 Task: Create in the project AgileMentor and in the Backlog issue 'Integrate a new chat support feature into an existing mobile application to enhance customer support and response time' a child issue 'Integration with inventory tracking systems', and assign it to team member softage.1@softage.net. Create in the project AgileMentor and in the Backlog issue 'Develop a new tool for automated testing of mobile application security vulnerabilities and penetration testing' a child issue 'Big data model interpretability and transparency testing and remediation', and assign it to team member softage.2@softage.net
Action: Mouse scrolled (494, 245) with delta (0, 0)
Screenshot: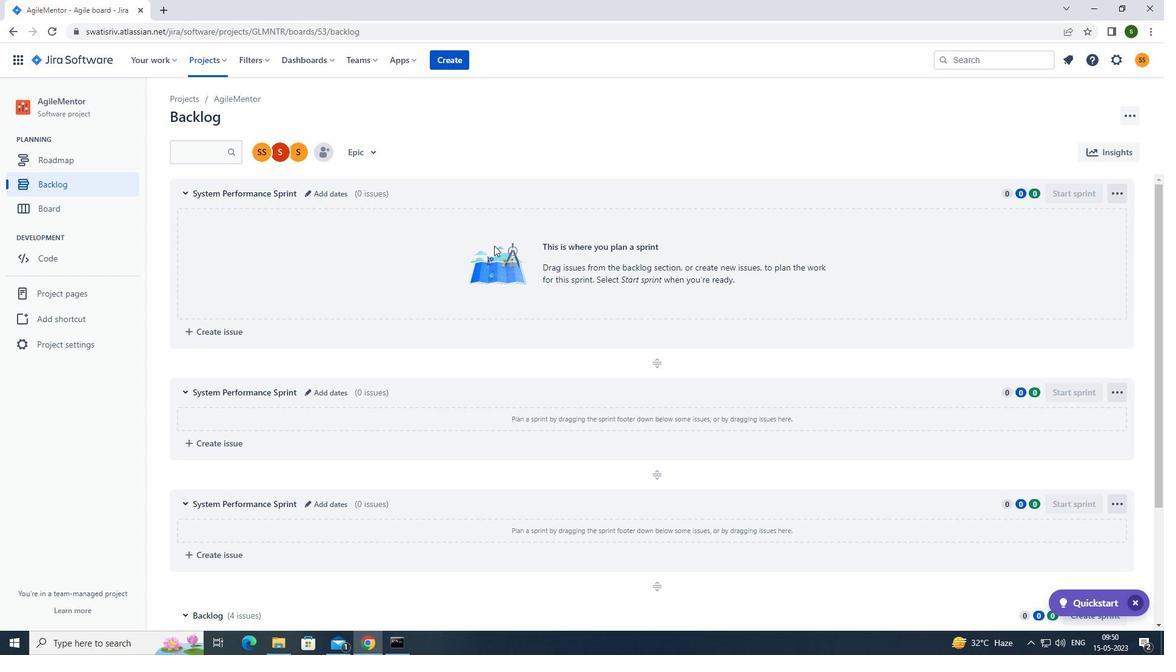 
Action: Mouse scrolled (494, 245) with delta (0, 0)
Screenshot: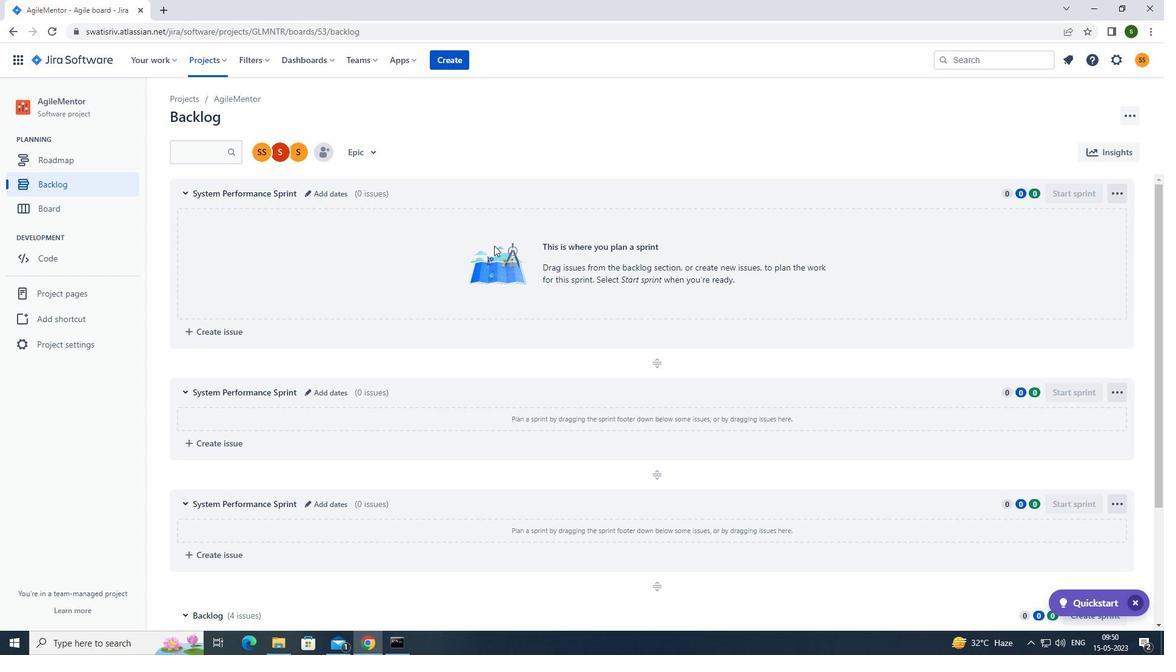
Action: Mouse scrolled (494, 245) with delta (0, 0)
Screenshot: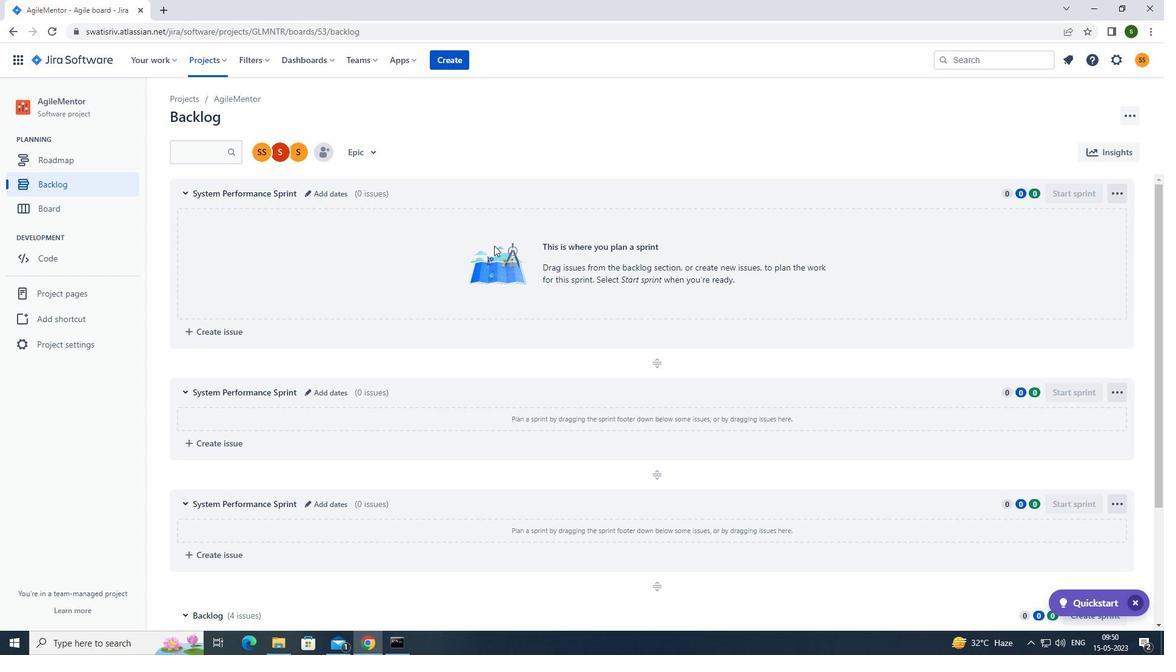 
Action: Mouse scrolled (494, 245) with delta (0, 0)
Screenshot: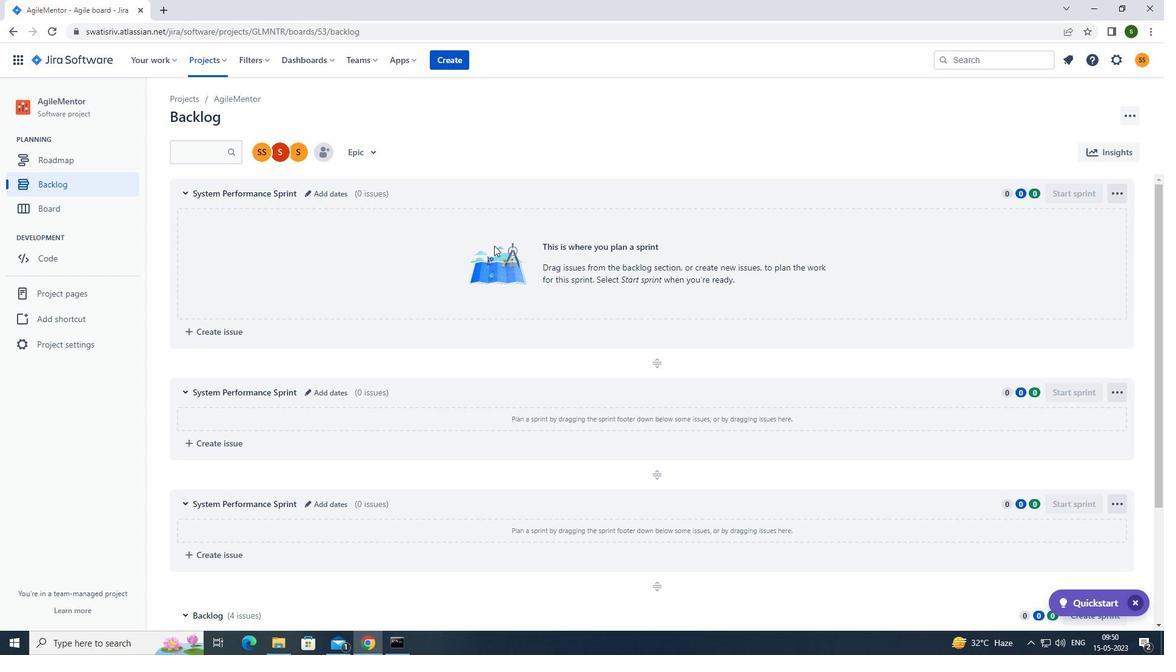 
Action: Mouse scrolled (494, 245) with delta (0, 0)
Screenshot: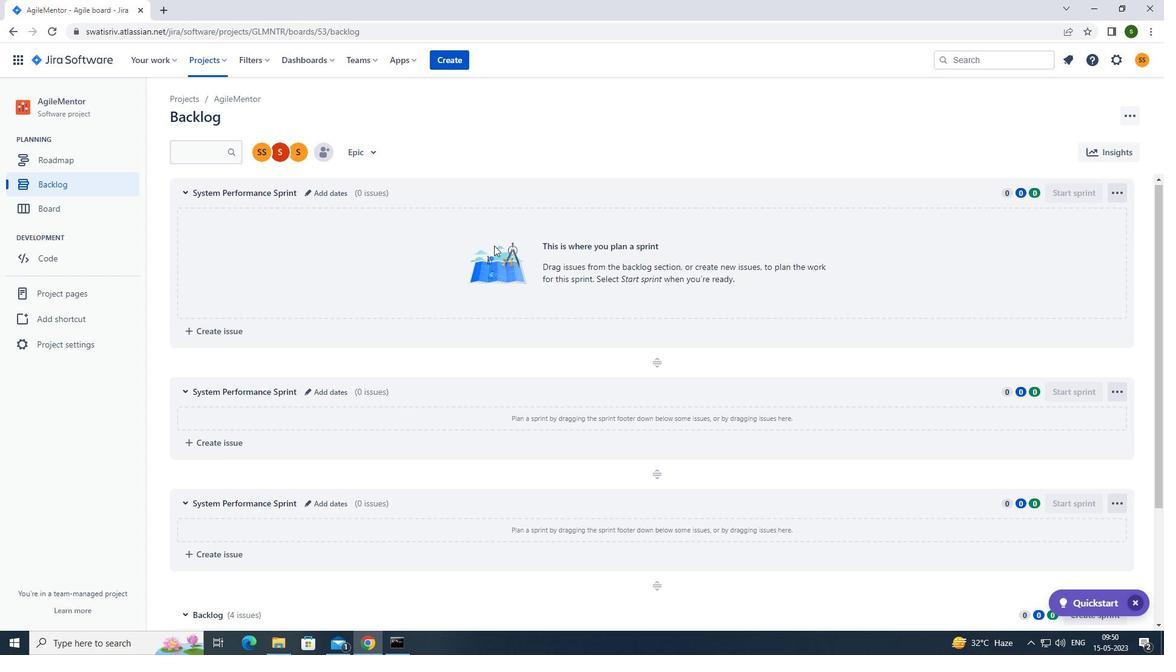 
Action: Mouse moved to (779, 484)
Screenshot: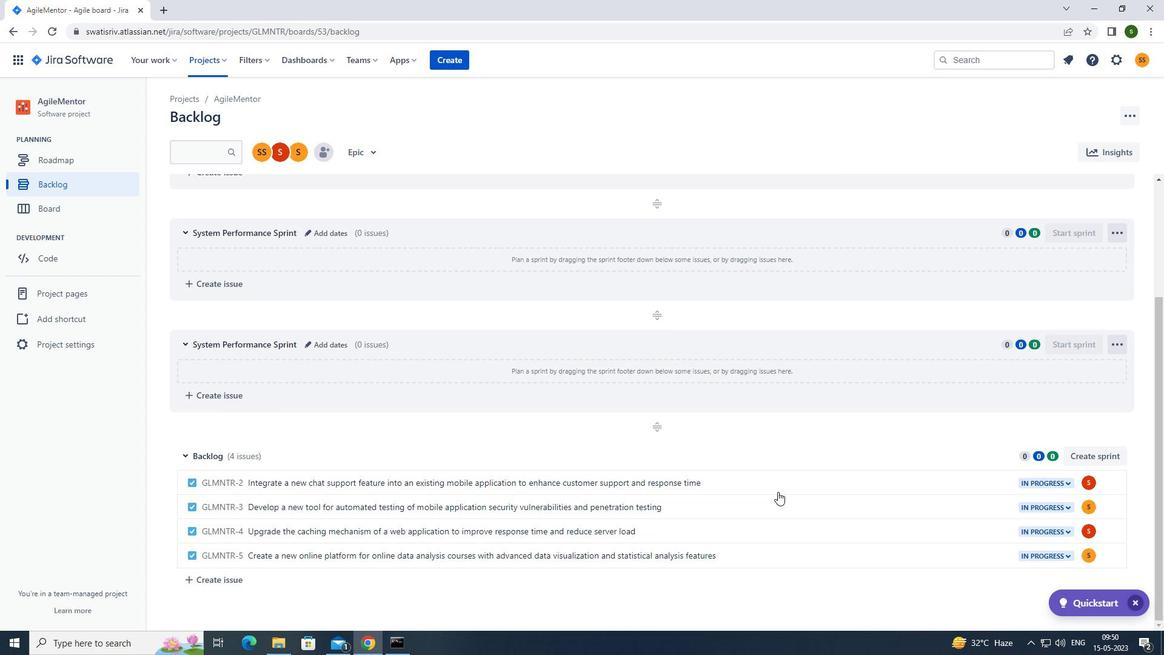 
Action: Mouse pressed left at (779, 484)
Screenshot: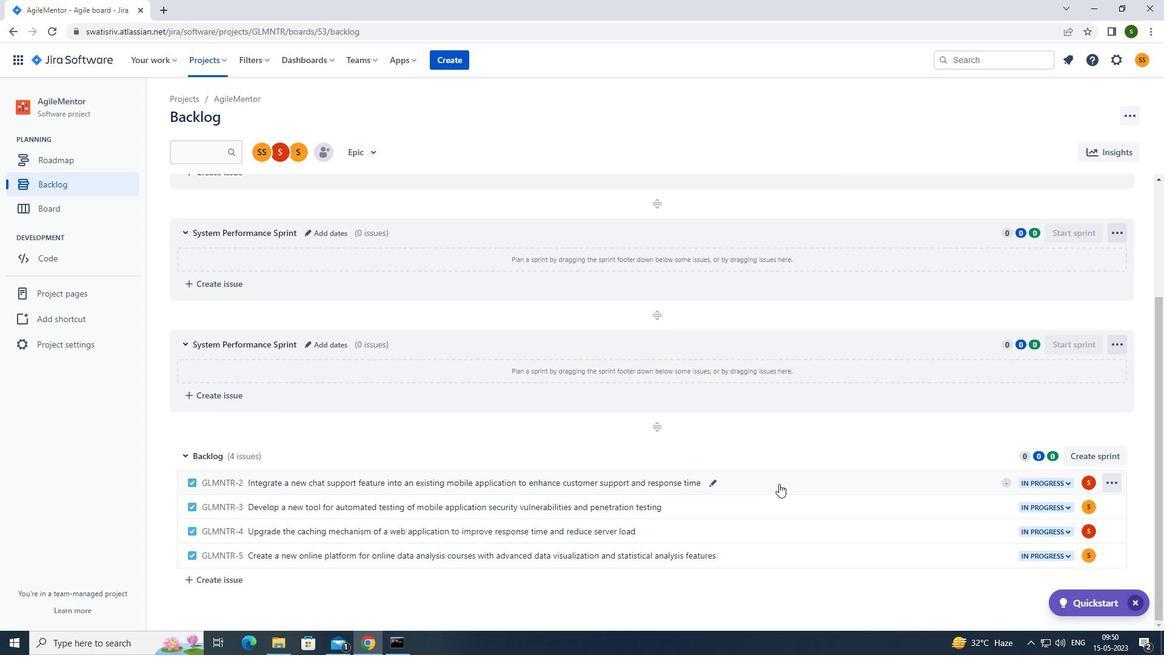 
Action: Mouse moved to (945, 294)
Screenshot: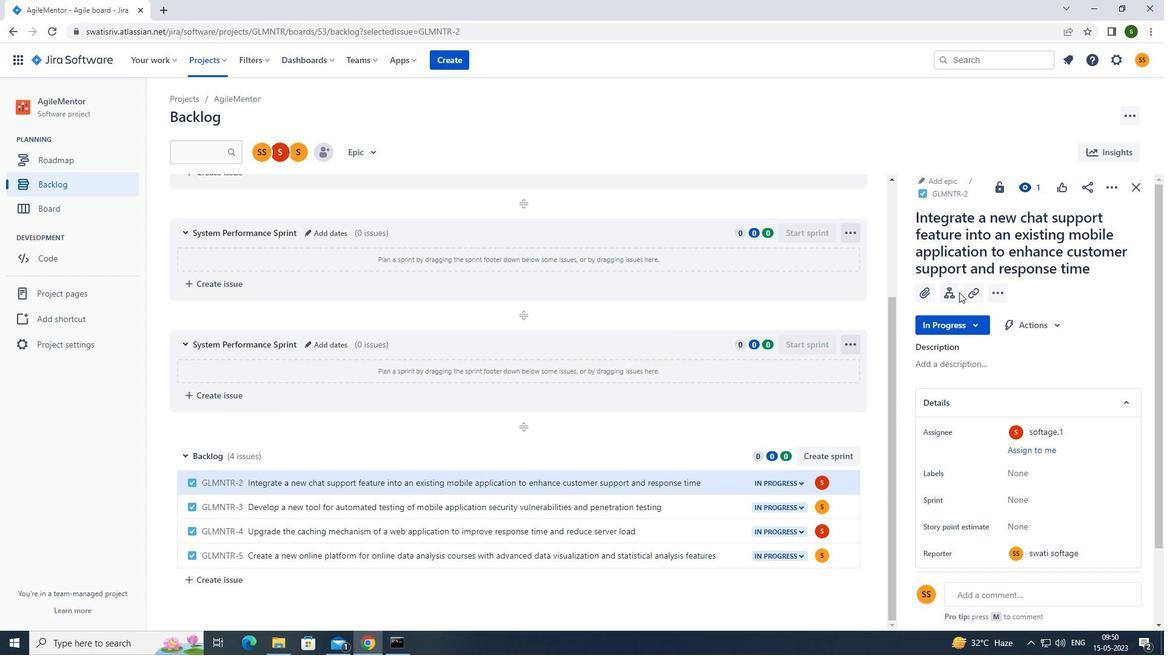 
Action: Mouse pressed left at (945, 294)
Screenshot: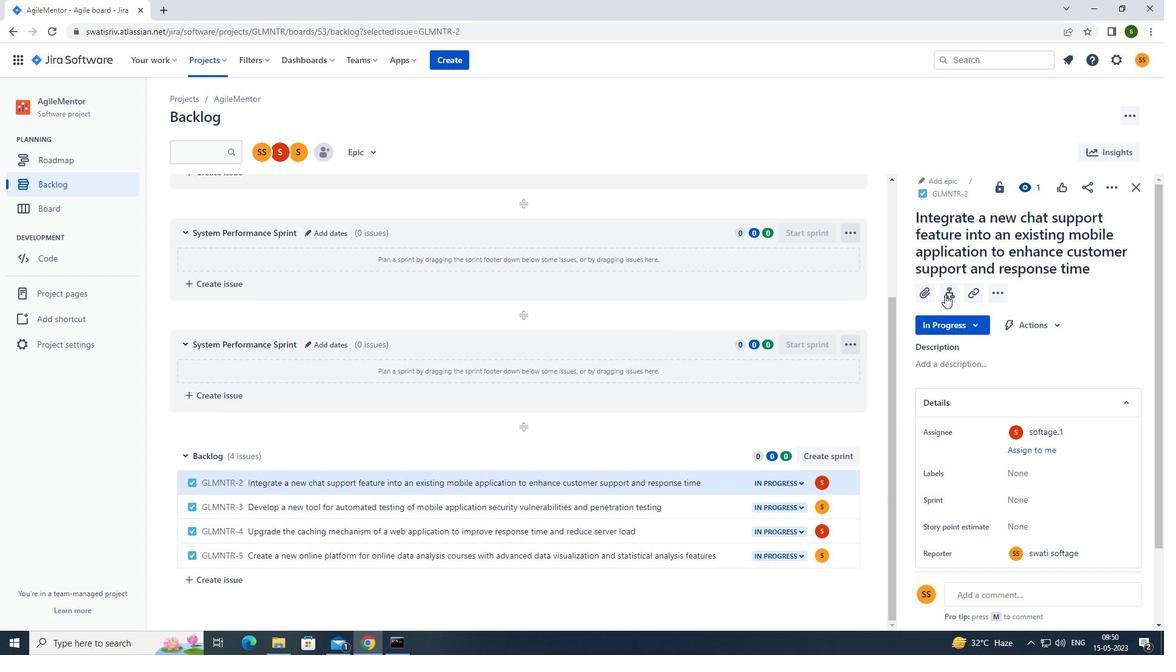 
Action: Mouse moved to (985, 391)
Screenshot: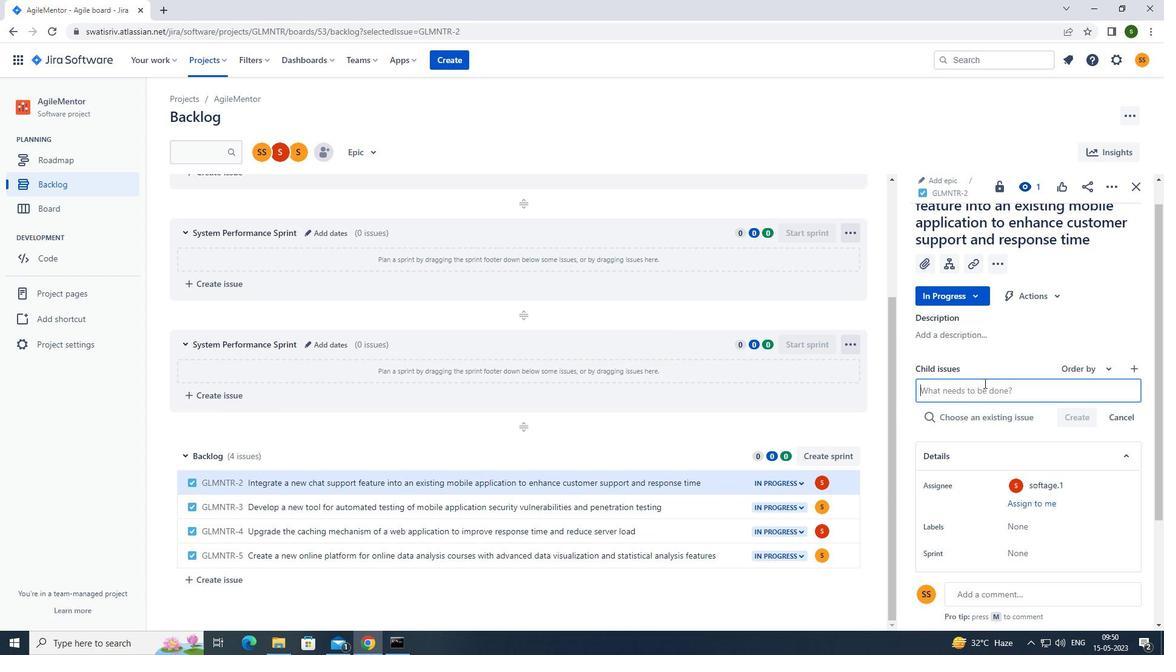 
Action: Mouse pressed left at (985, 391)
Screenshot: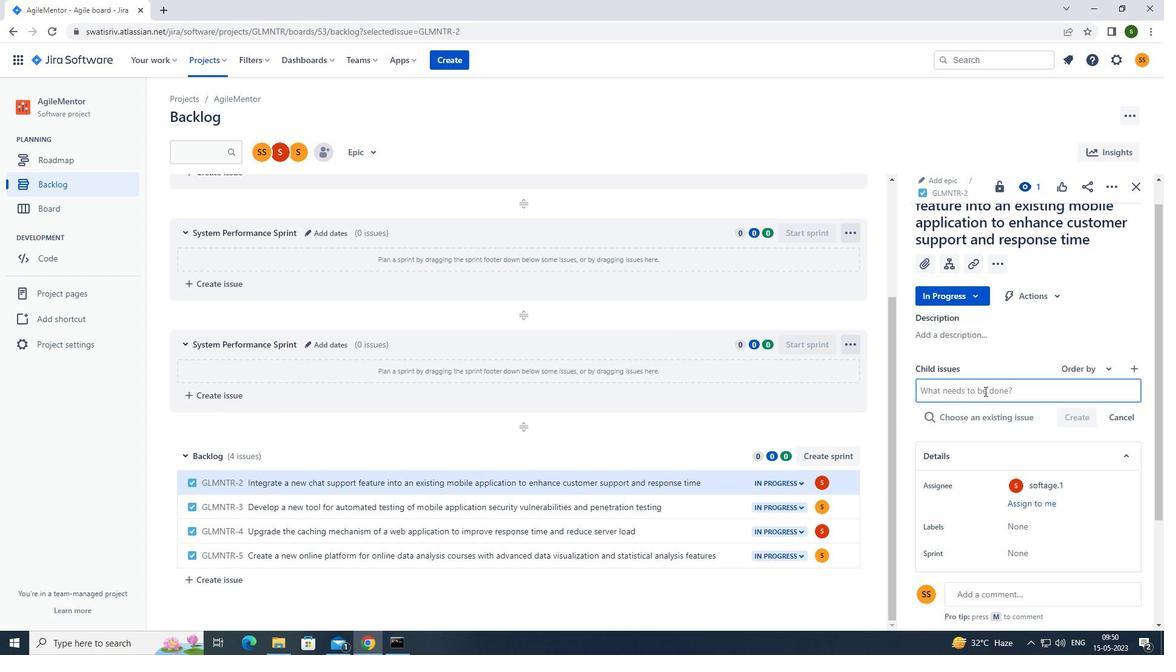 
Action: Key pressed <Key.caps_lock>i<Key.caps_lock>ntegration<Key.space>with<Key.space>inventory<Key.space>tracking<Key.space>systems<Key.enter>
Screenshot: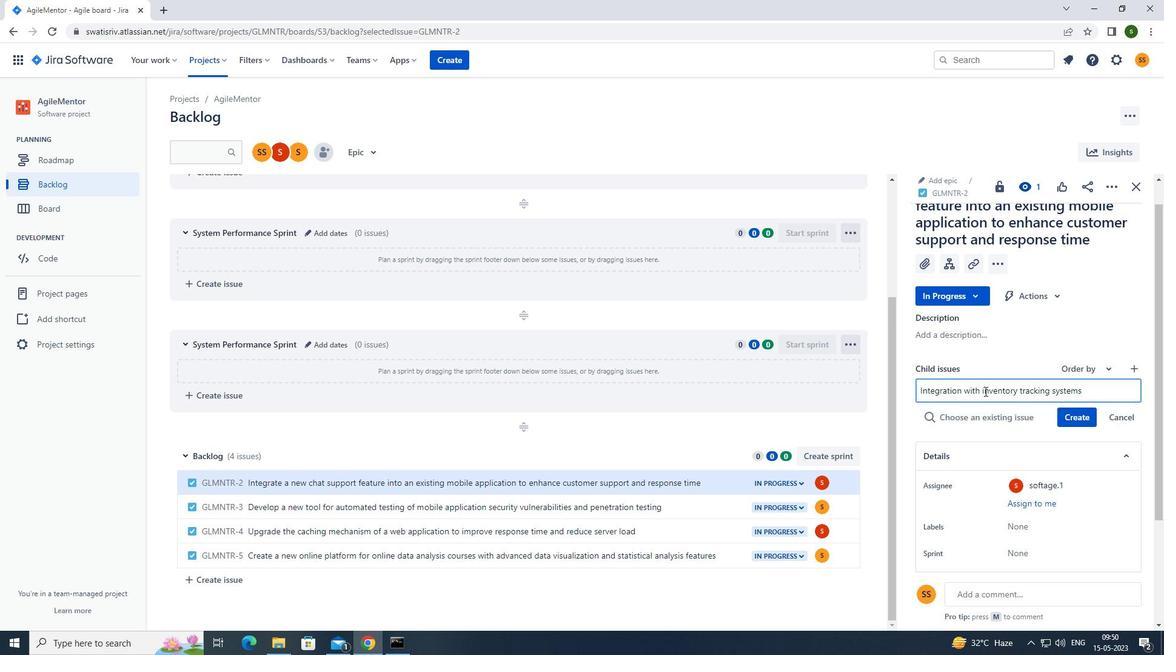 
Action: Mouse moved to (1085, 395)
Screenshot: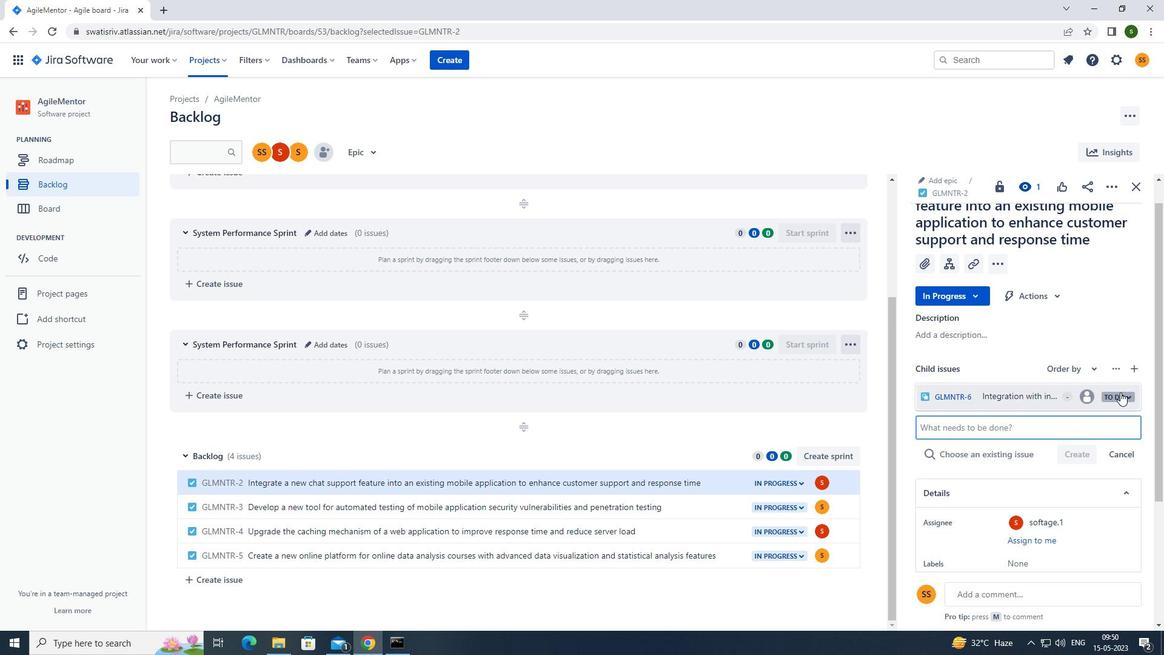 
Action: Mouse pressed left at (1085, 395)
Screenshot: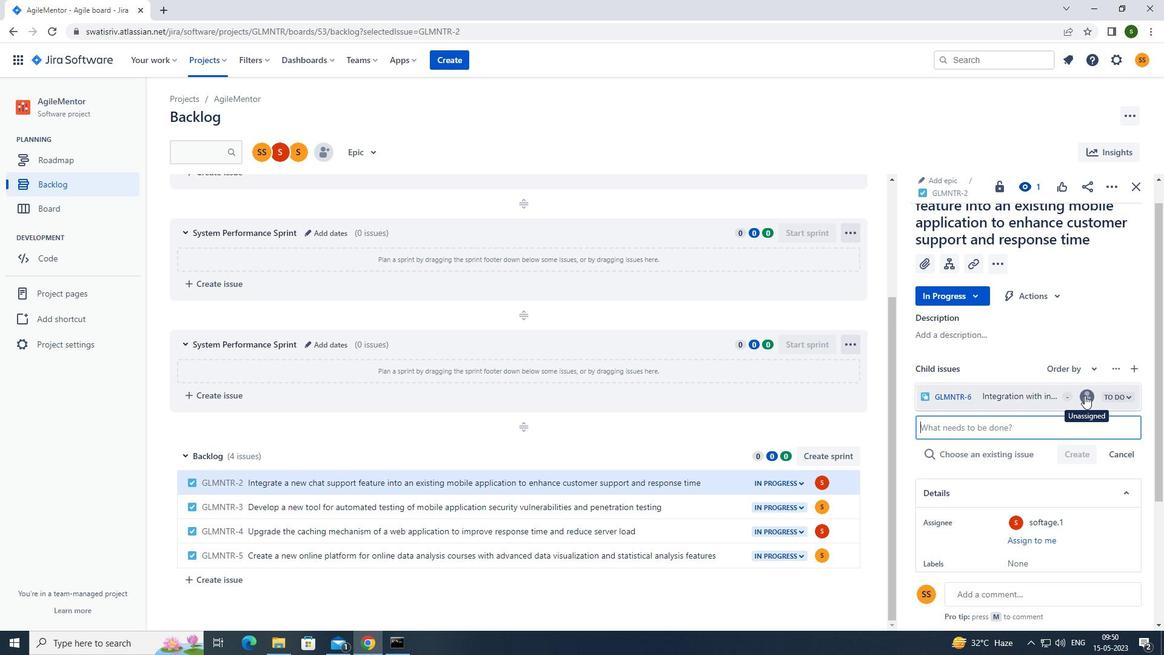 
Action: Mouse moved to (996, 434)
Screenshot: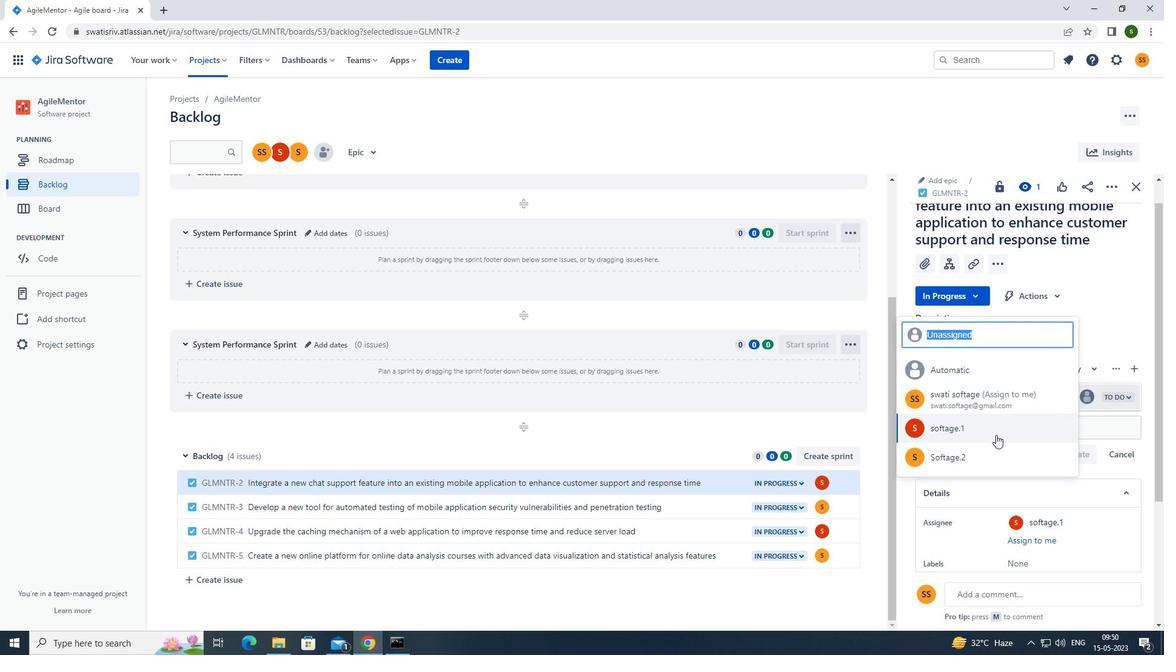 
Action: Mouse pressed left at (996, 434)
Screenshot: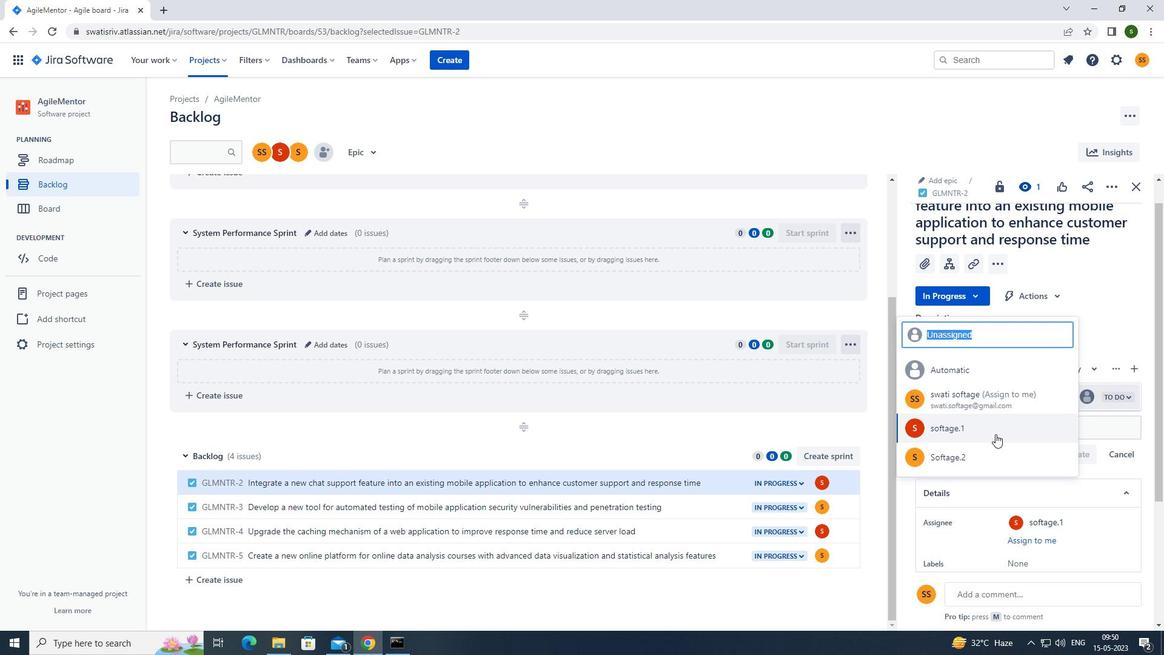 
Action: Mouse moved to (694, 506)
Screenshot: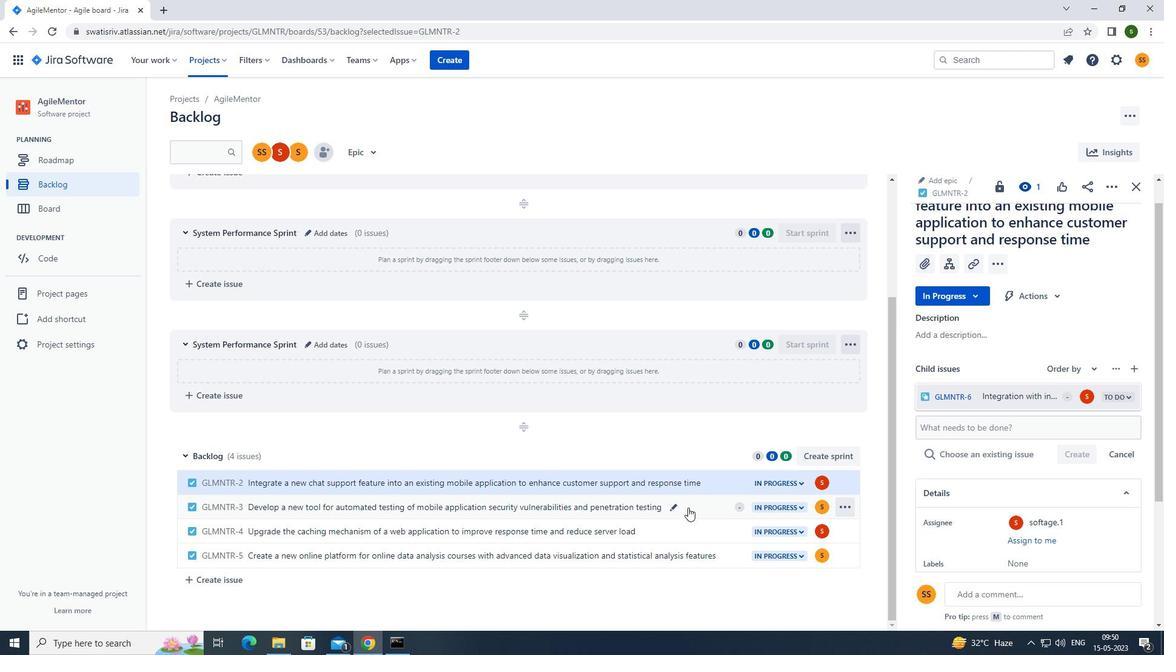 
Action: Mouse pressed left at (694, 506)
Screenshot: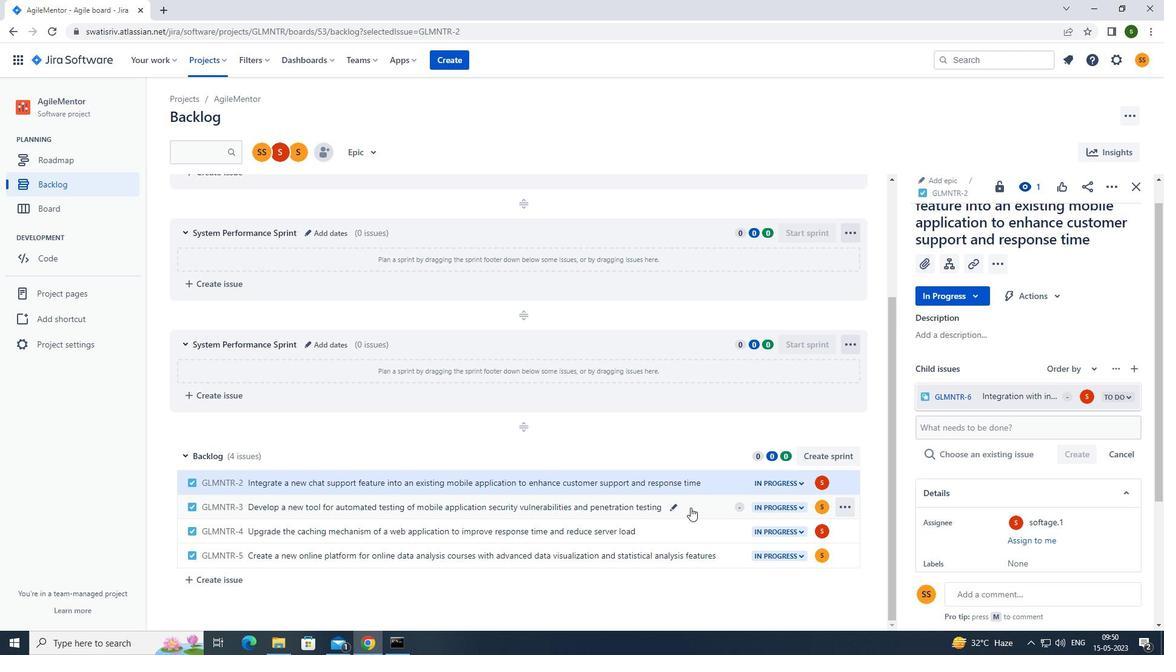 
Action: Mouse moved to (952, 297)
Screenshot: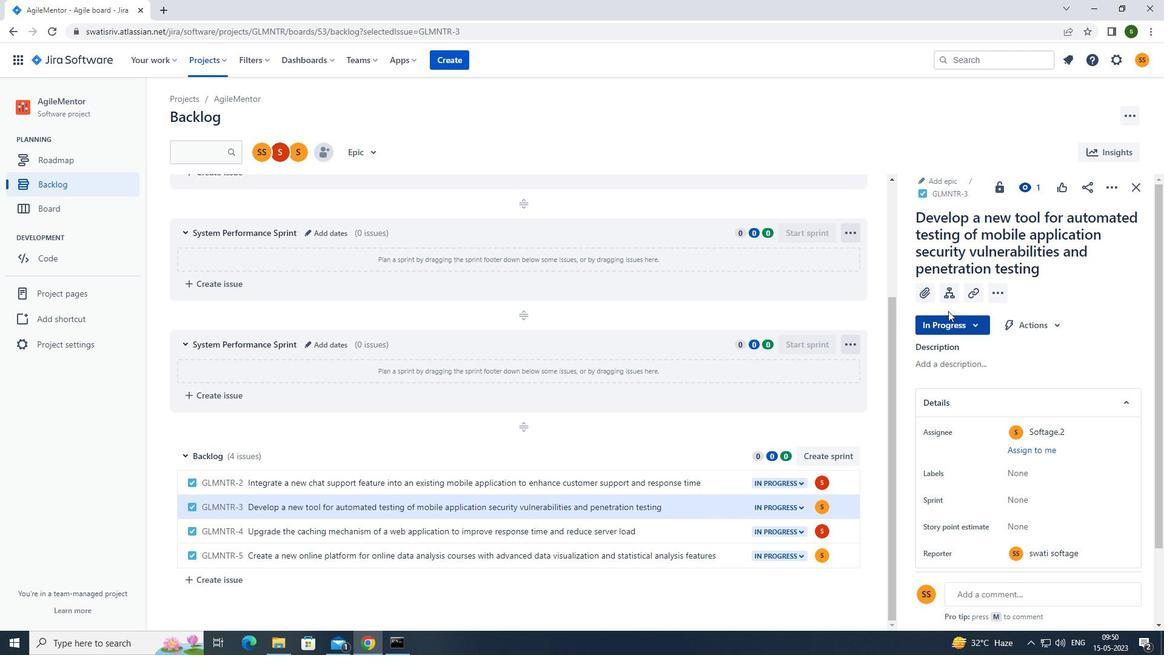 
Action: Mouse pressed left at (952, 297)
Screenshot: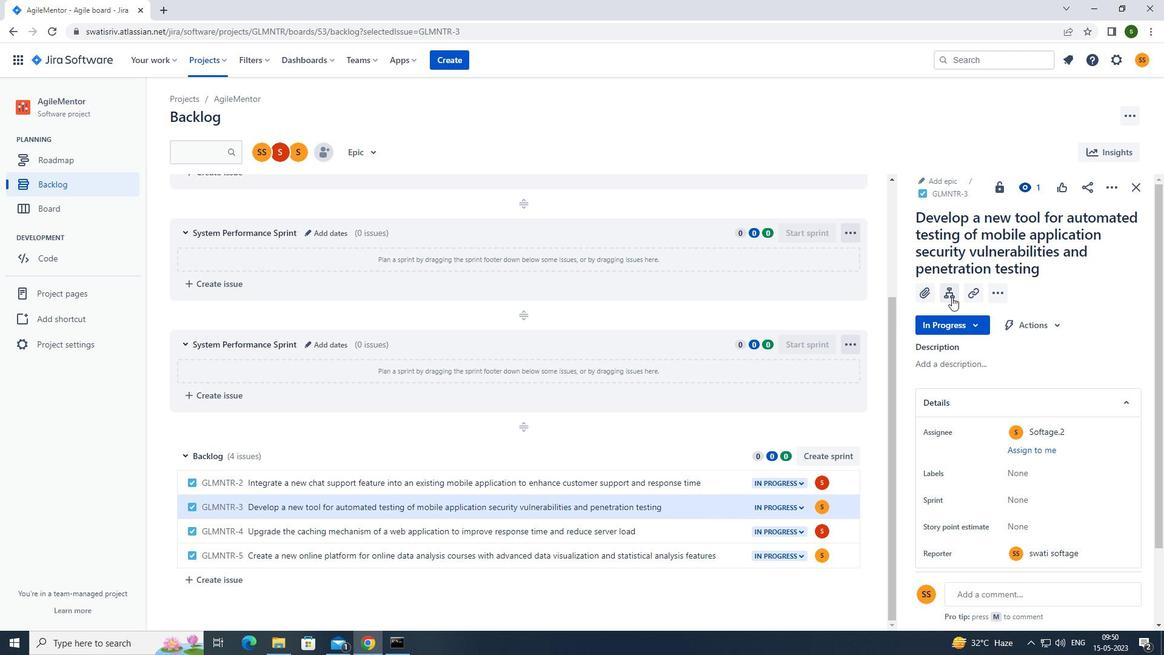 
Action: Mouse moved to (1003, 394)
Screenshot: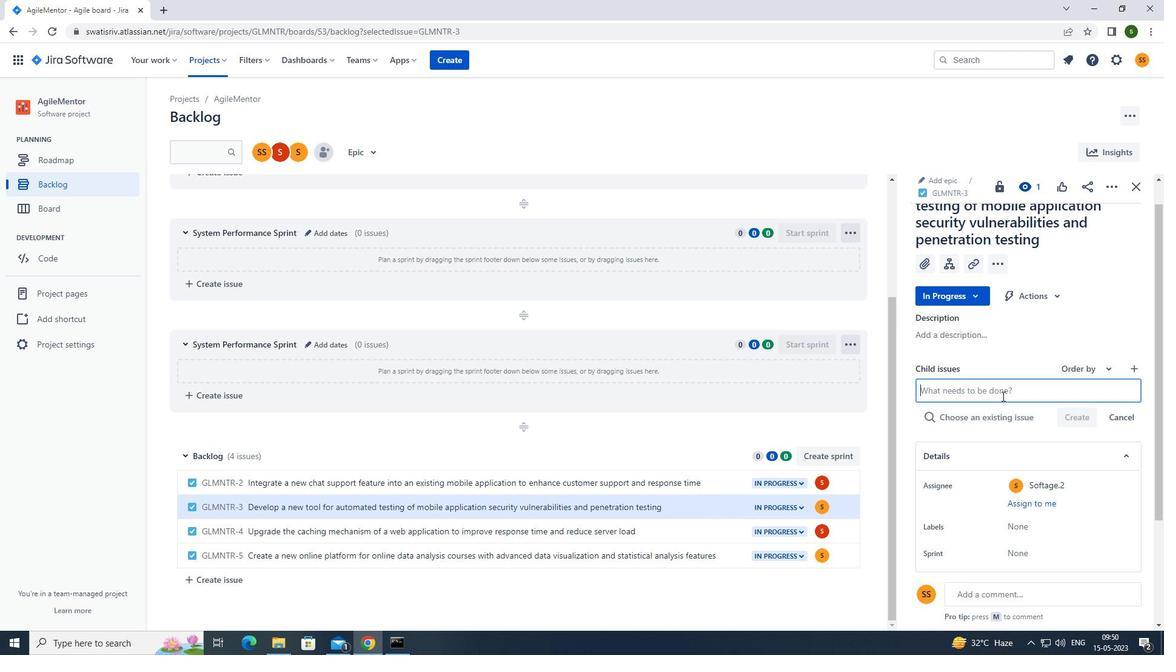 
Action: Key pressed <Key.caps_lock>b<Key.caps_lock>ig<Key.space>data<Key.space>model<Key.space>interpretability<Key.space>and<Key.space>transper\\<Key.backspace><Key.backspace><Key.backspace><Key.backspace>arency<Key.space>testing<Key.space>and<Key.space>remediation<Key.enter>
Screenshot: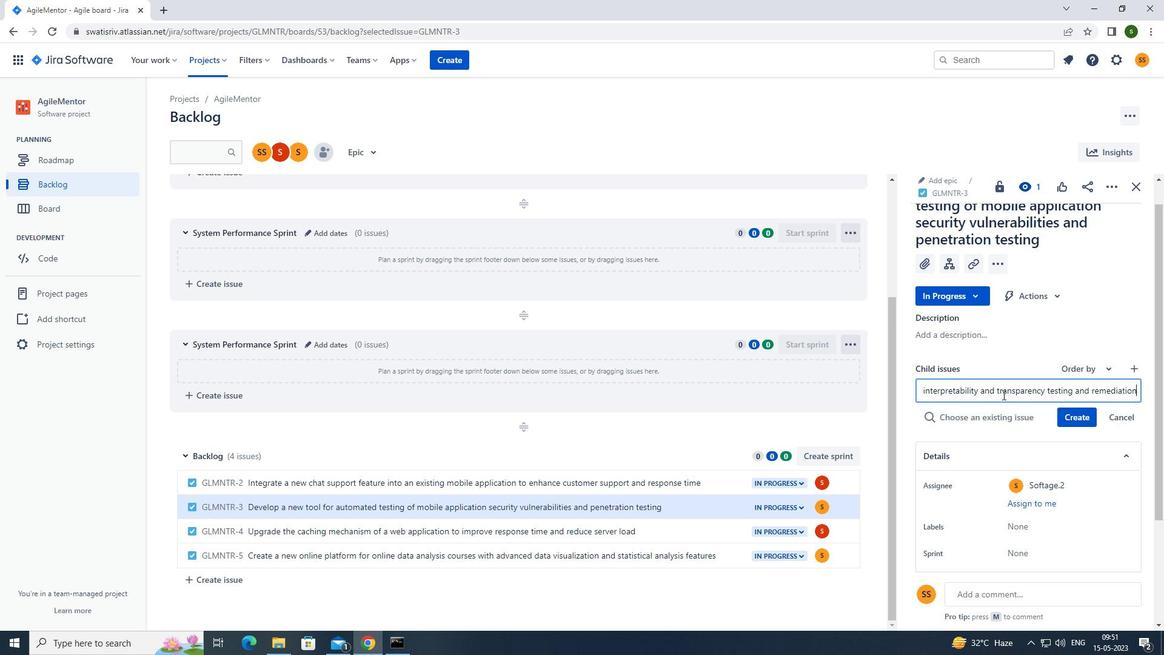 
Action: Mouse moved to (1085, 401)
Screenshot: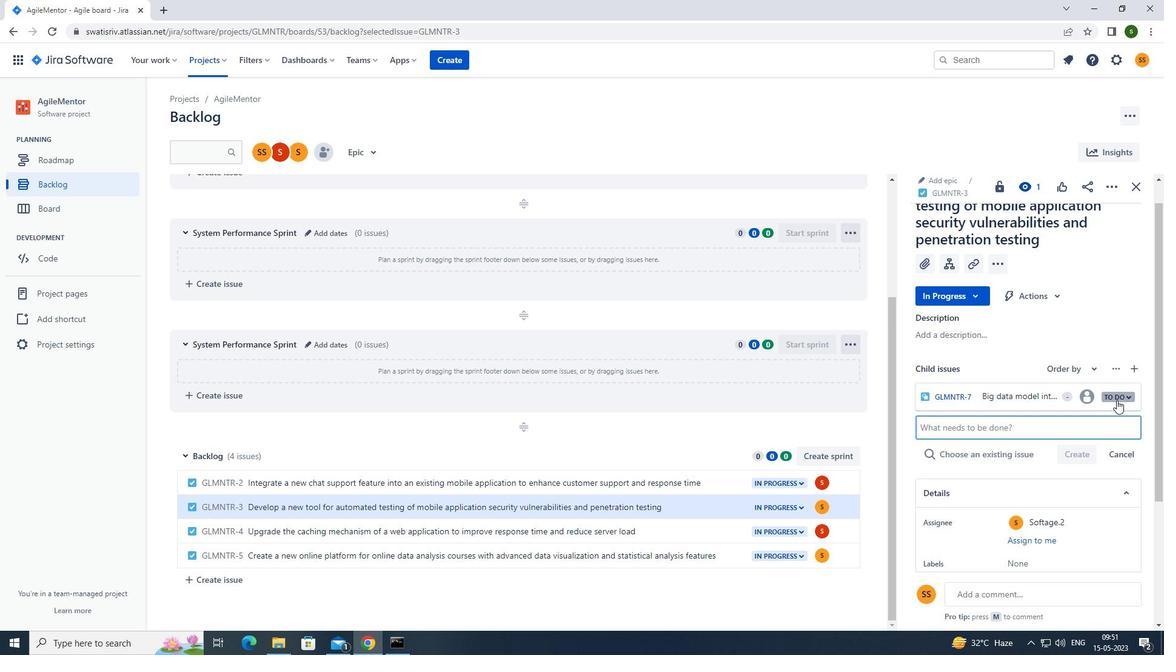 
Action: Mouse pressed left at (1085, 401)
Screenshot: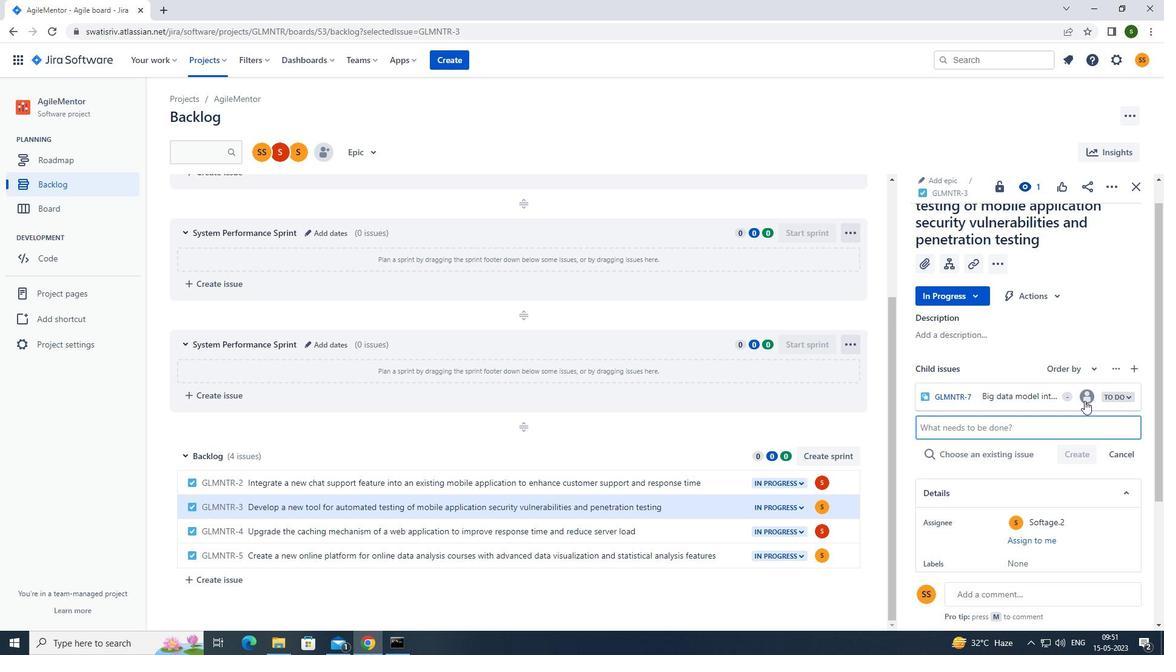 
Action: Mouse moved to (991, 460)
Screenshot: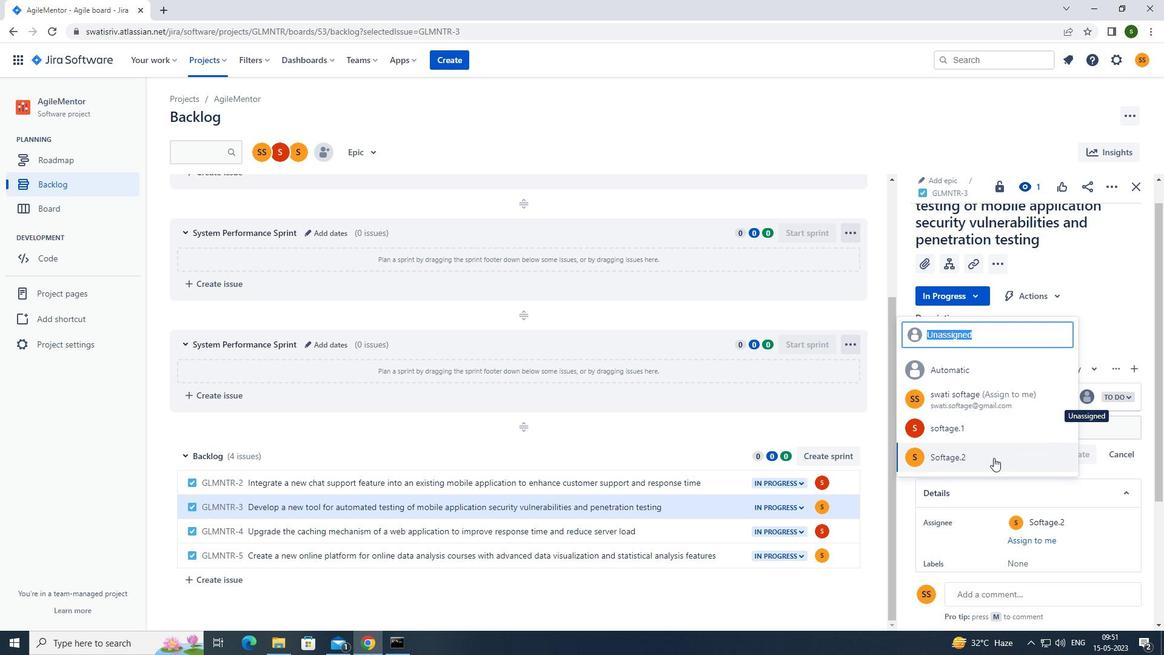 
Action: Mouse pressed left at (991, 460)
Screenshot: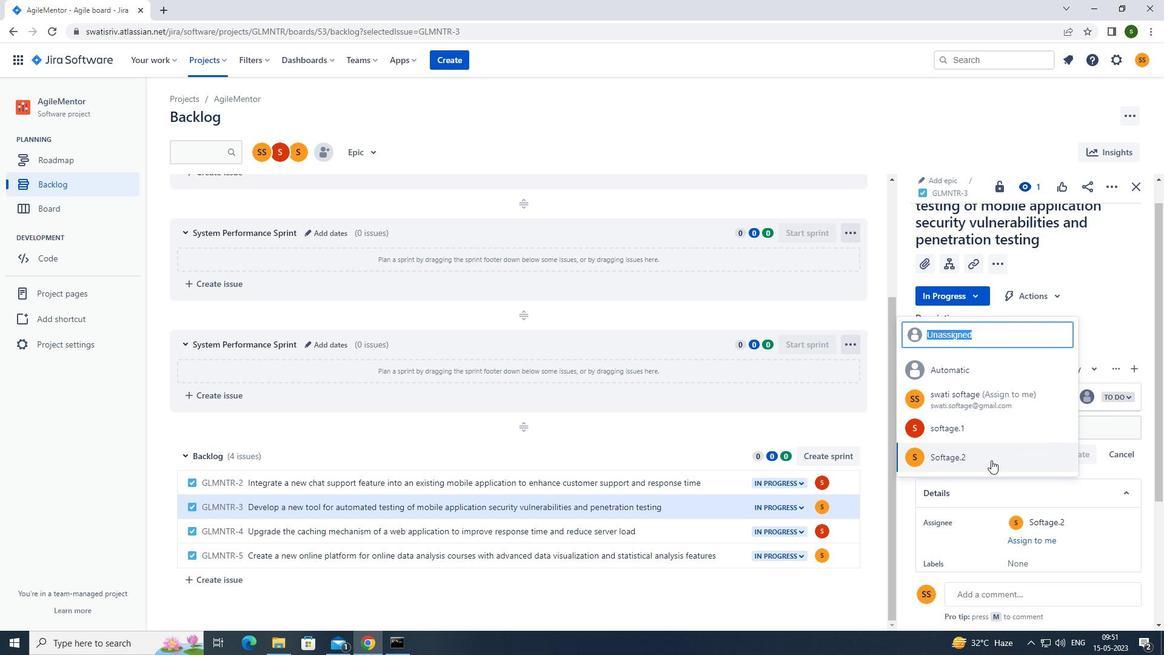 
Action: Mouse moved to (873, 484)
Screenshot: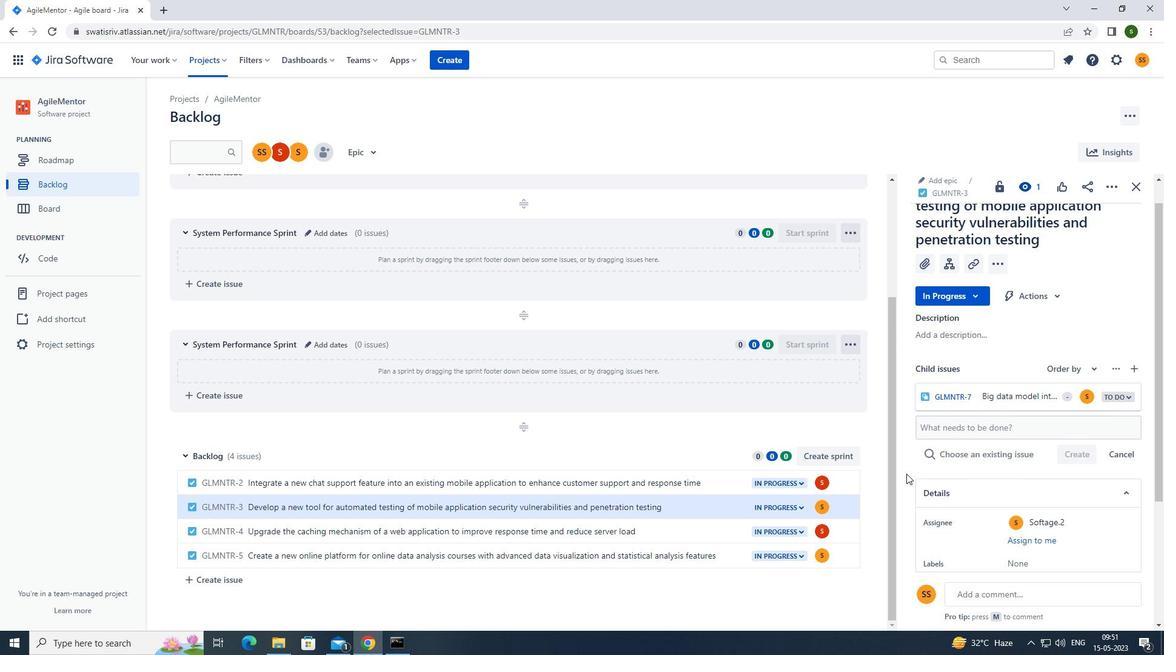 
